 Task: Pick the "Basketball" avatar for your profile.
Action: Mouse moved to (1078, 34)
Screenshot: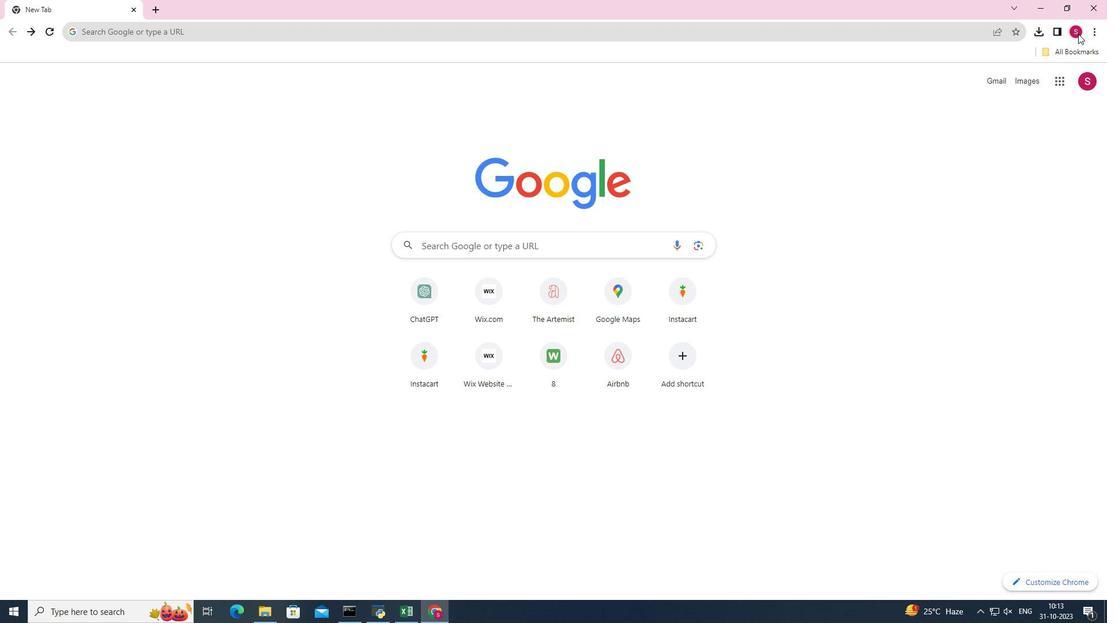
Action: Mouse pressed left at (1078, 34)
Screenshot: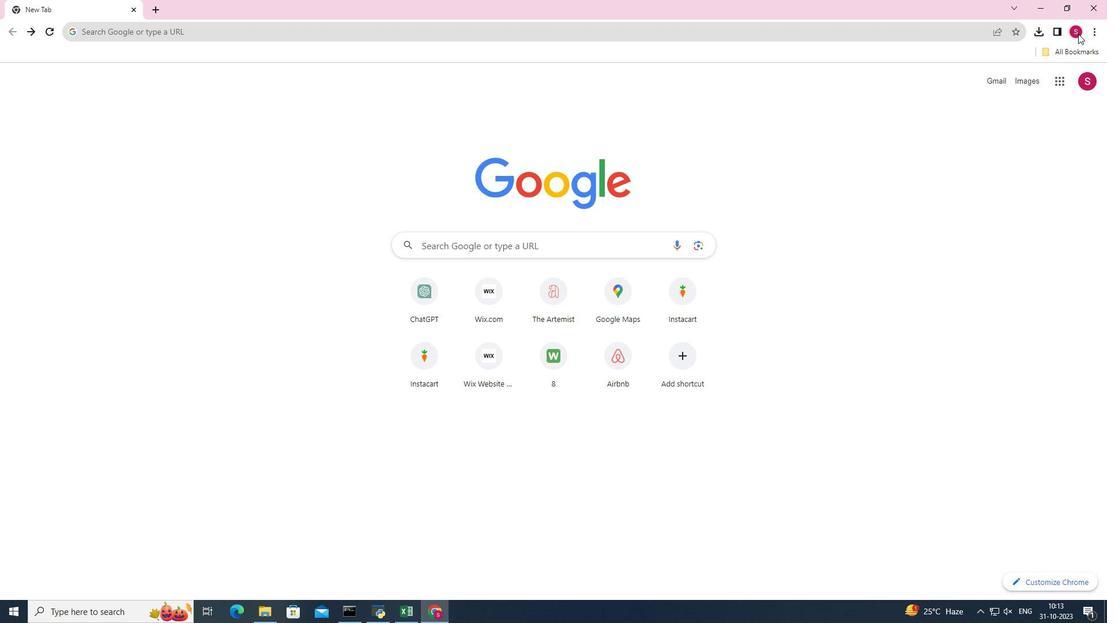 
Action: Mouse moved to (1067, 80)
Screenshot: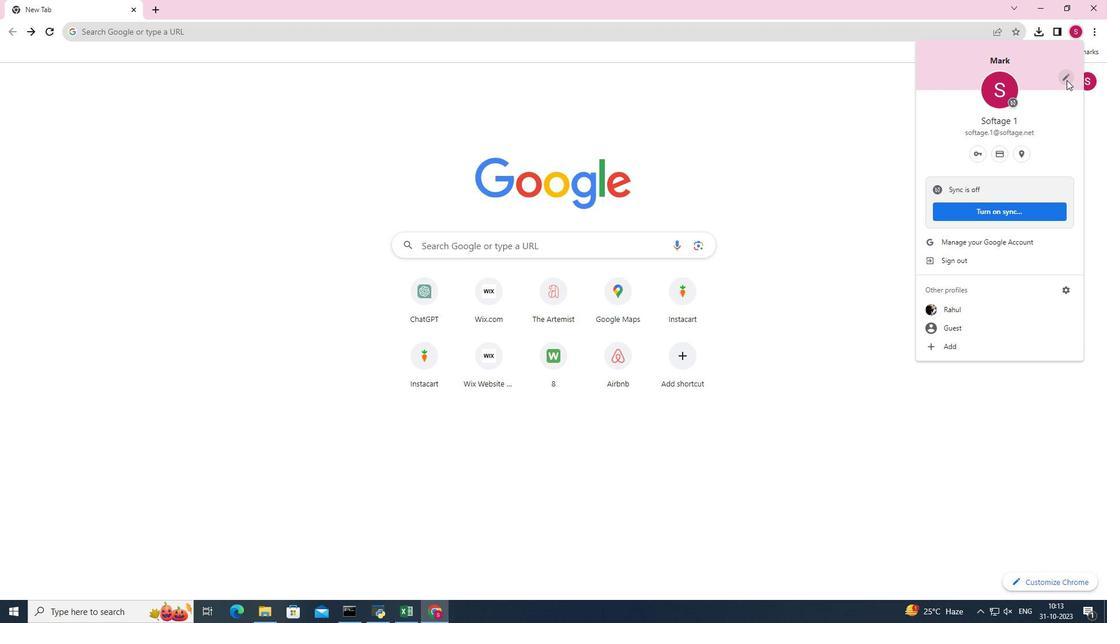 
Action: Mouse pressed left at (1067, 80)
Screenshot: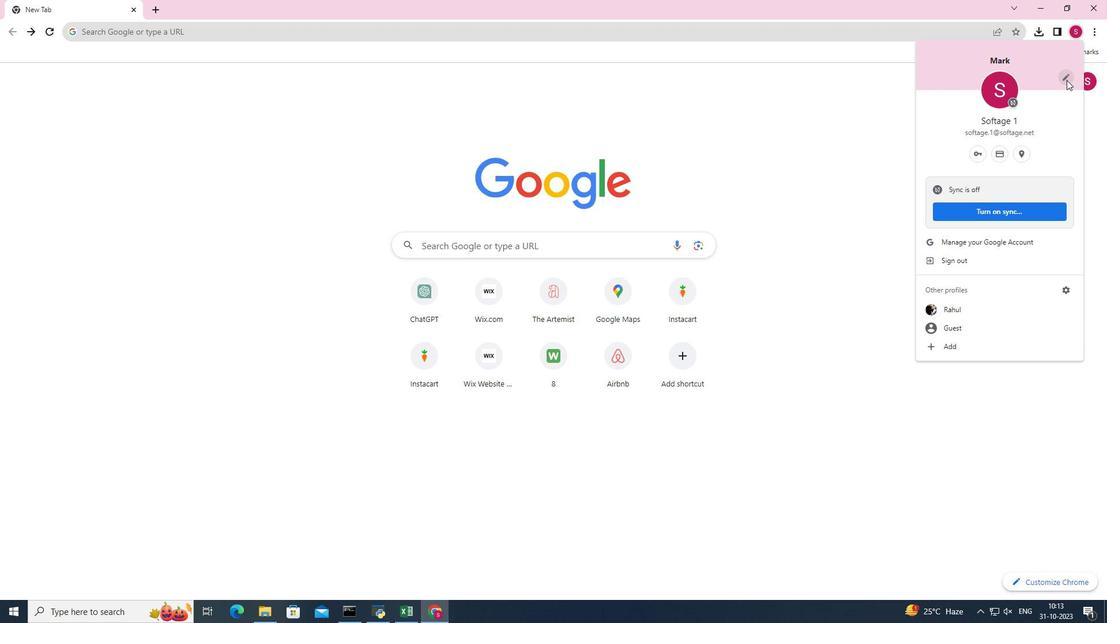 
Action: Mouse moved to (807, 287)
Screenshot: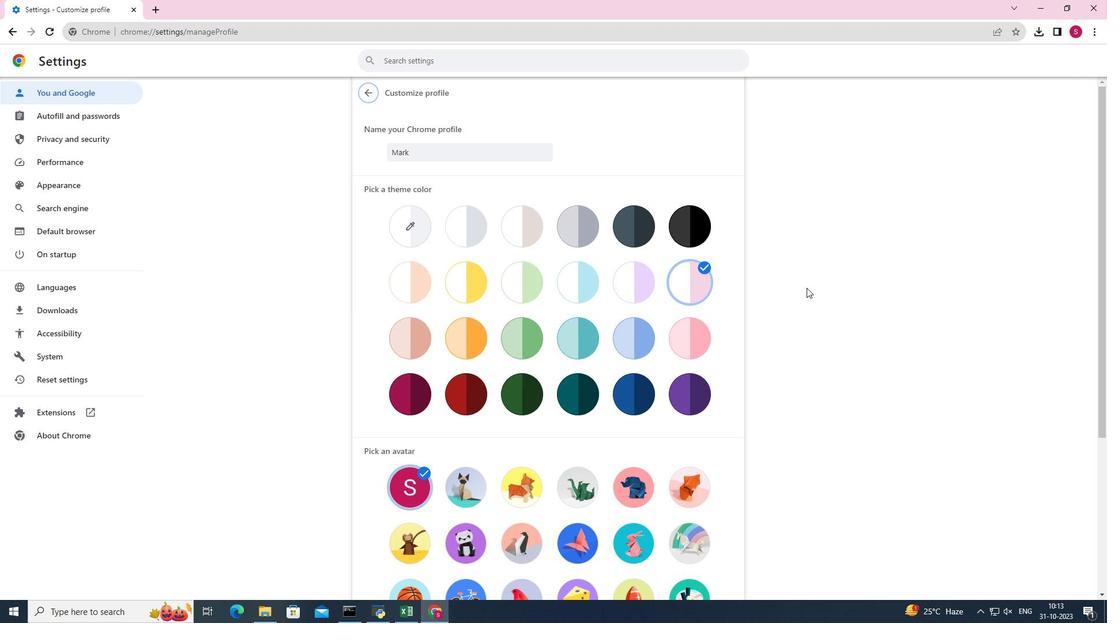 
Action: Mouse scrolled (807, 287) with delta (0, 0)
Screenshot: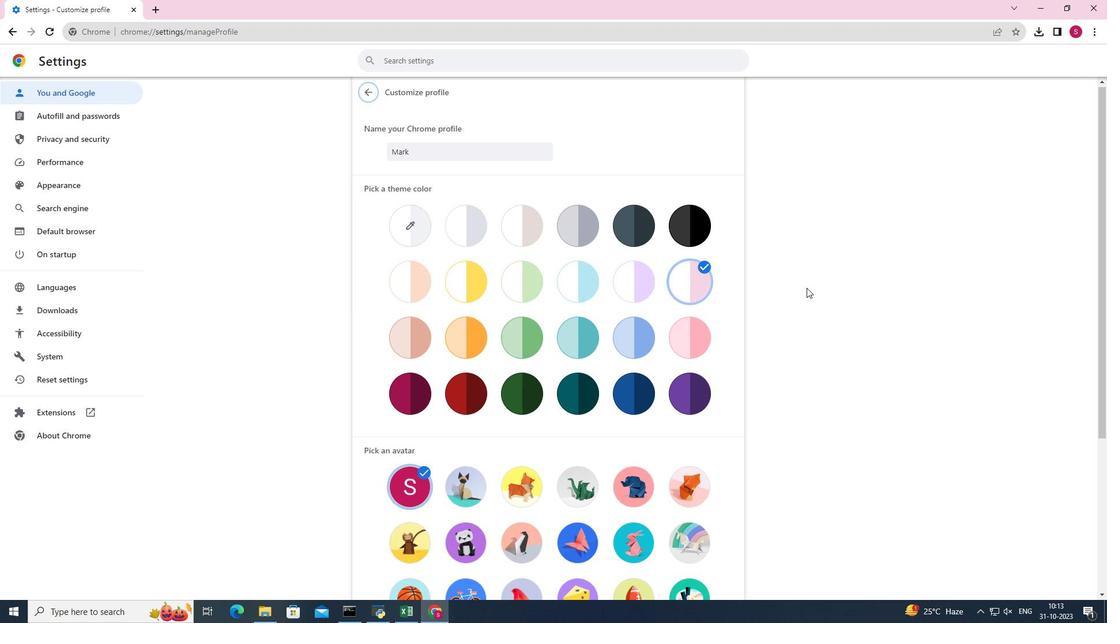 
Action: Mouse scrolled (807, 287) with delta (0, 0)
Screenshot: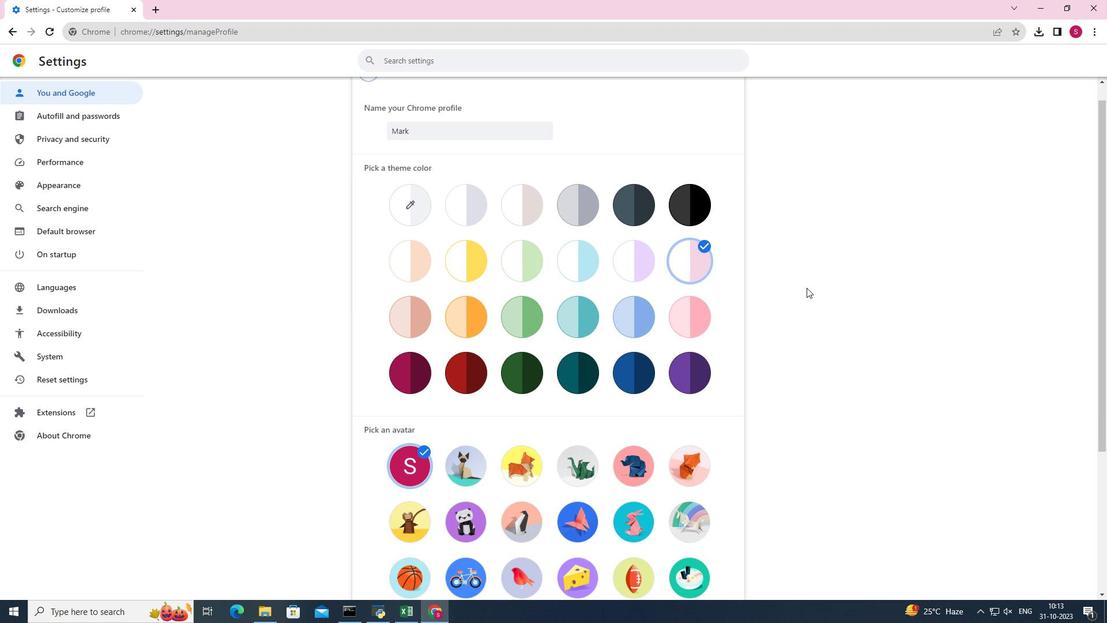 
Action: Mouse scrolled (807, 287) with delta (0, 0)
Screenshot: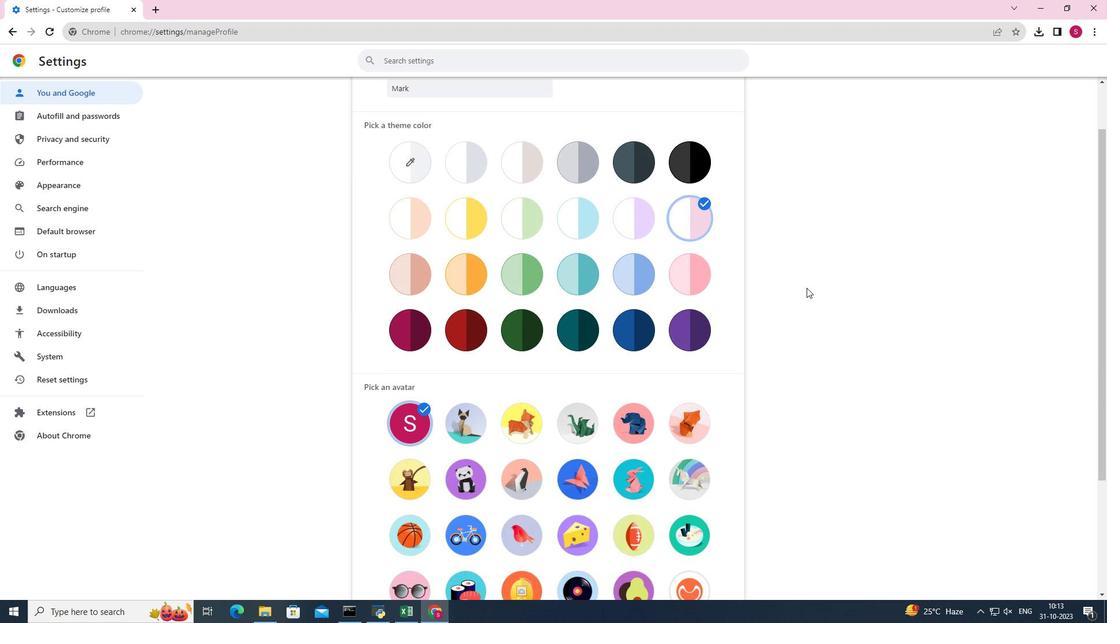 
Action: Mouse scrolled (807, 287) with delta (0, 0)
Screenshot: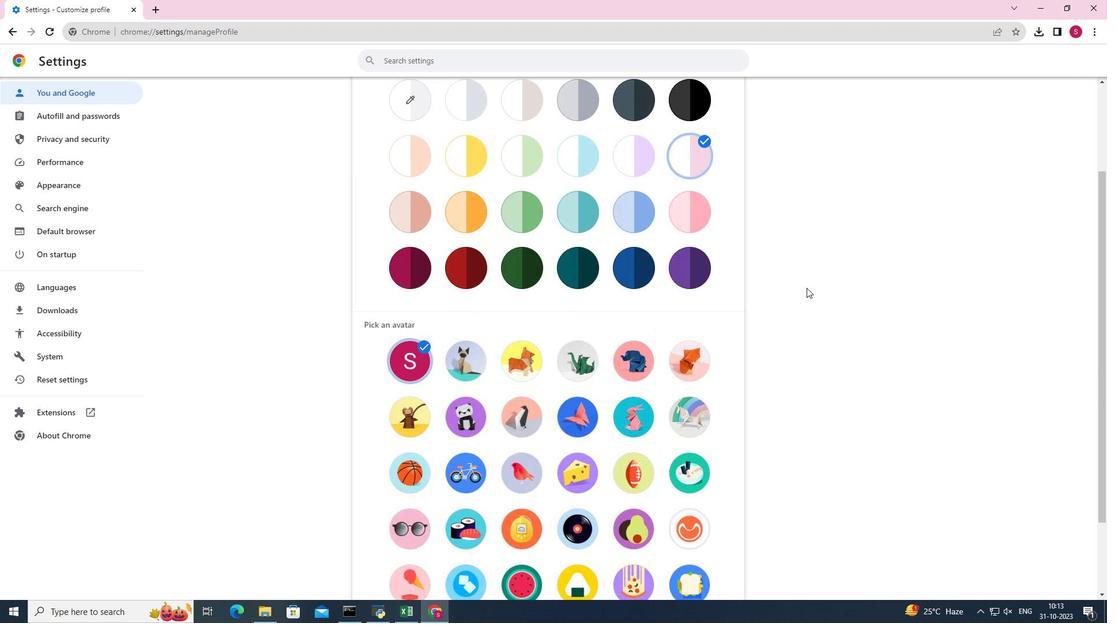
Action: Mouse scrolled (807, 287) with delta (0, 0)
Screenshot: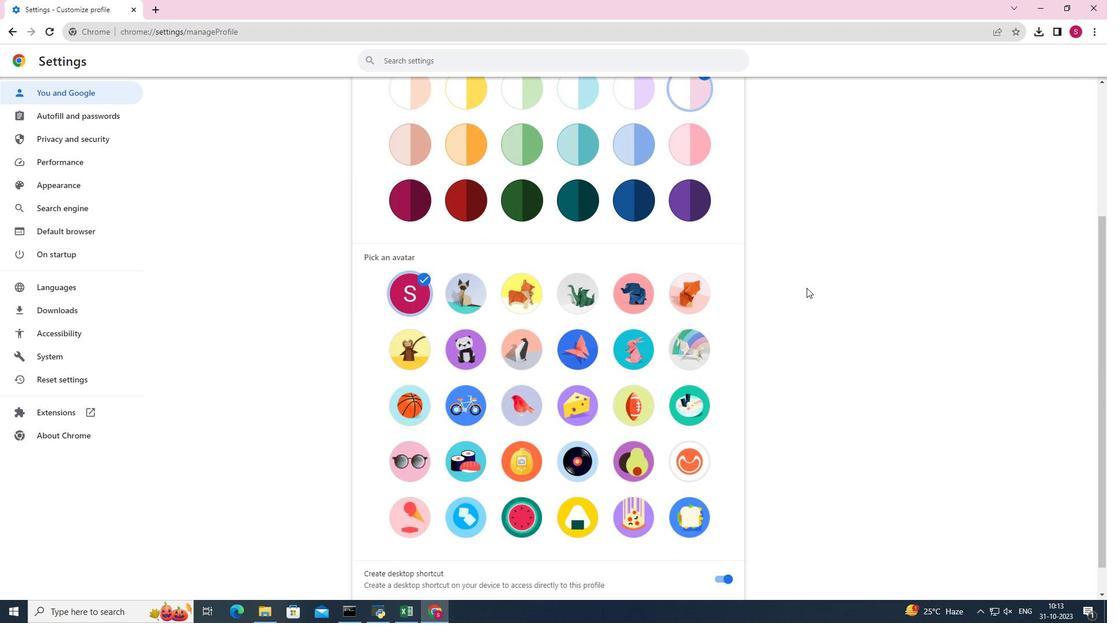 
Action: Mouse moved to (402, 374)
Screenshot: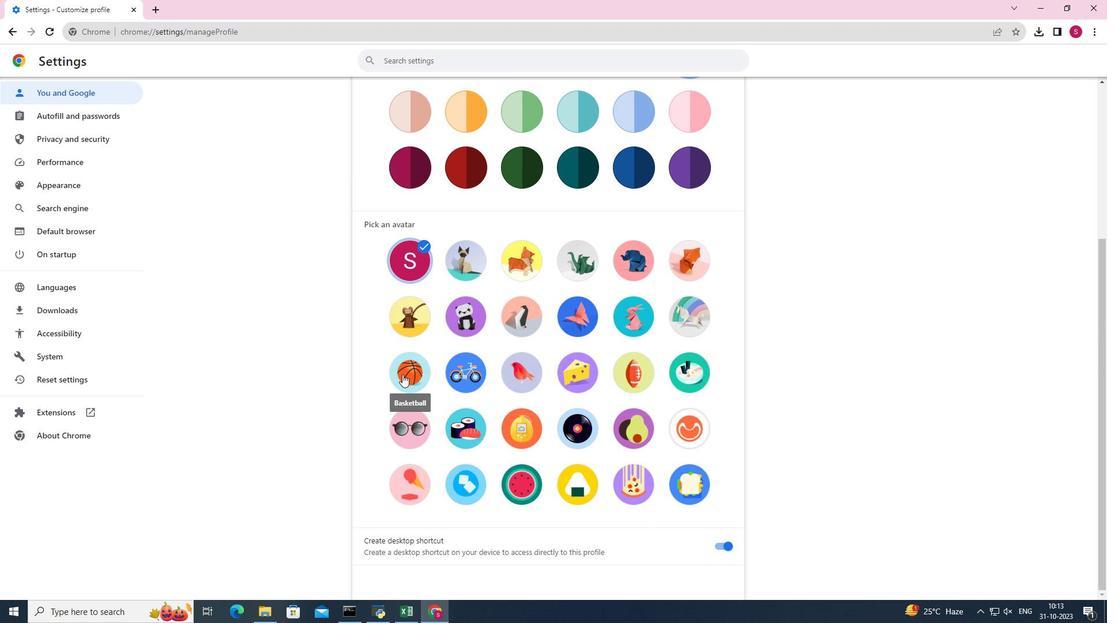 
Action: Mouse pressed left at (402, 374)
Screenshot: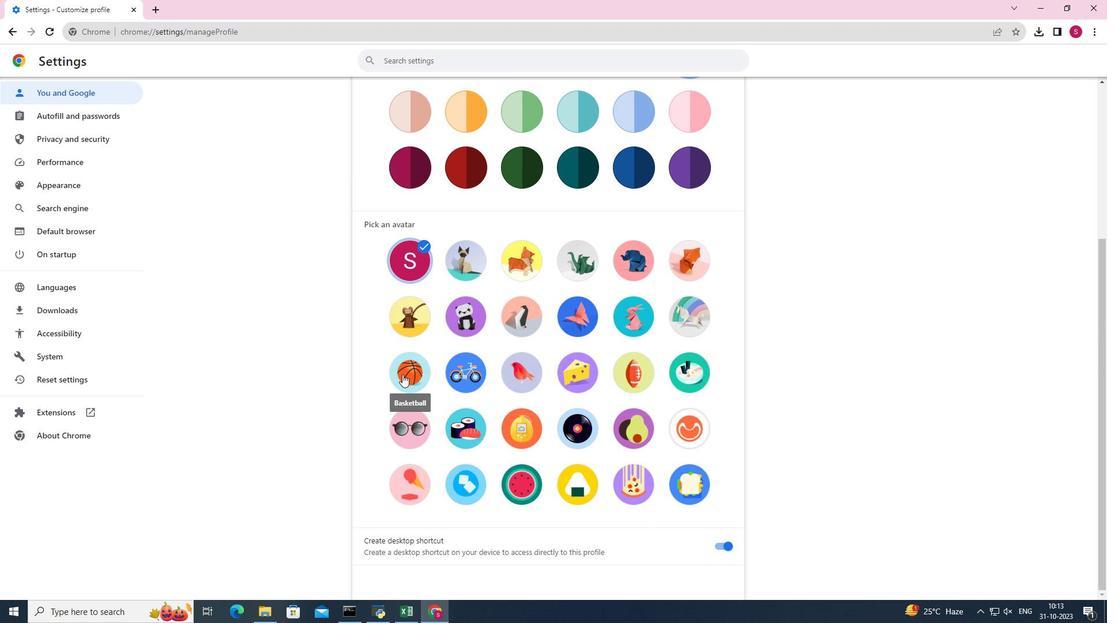 
Action: Mouse pressed left at (402, 374)
Screenshot: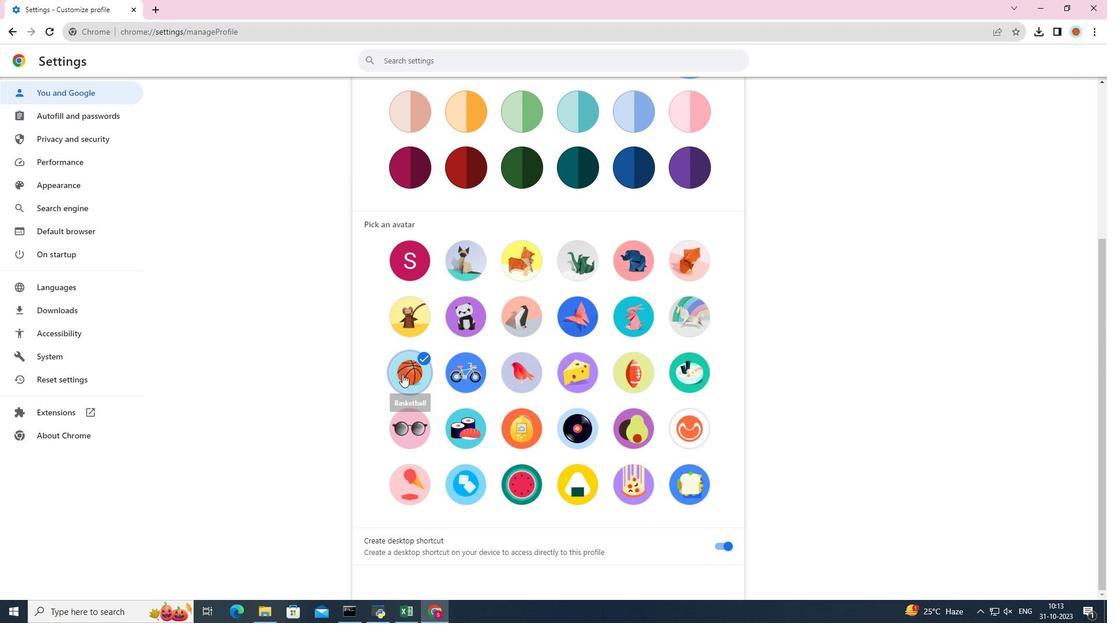 
Action: Mouse moved to (740, 338)
Screenshot: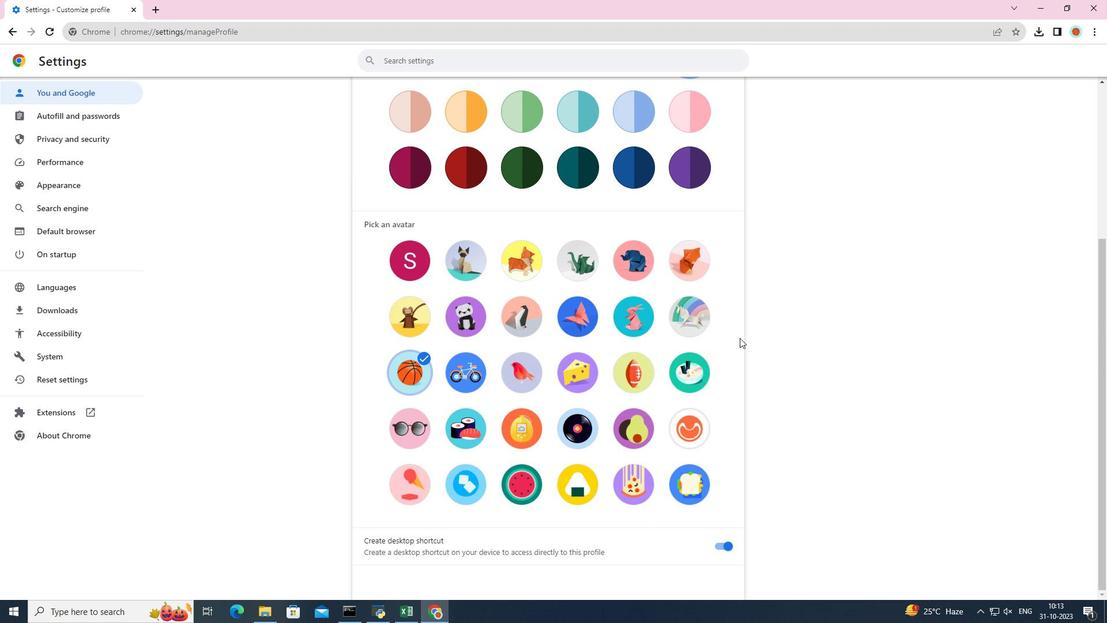 
Action: Mouse pressed left at (740, 338)
Screenshot: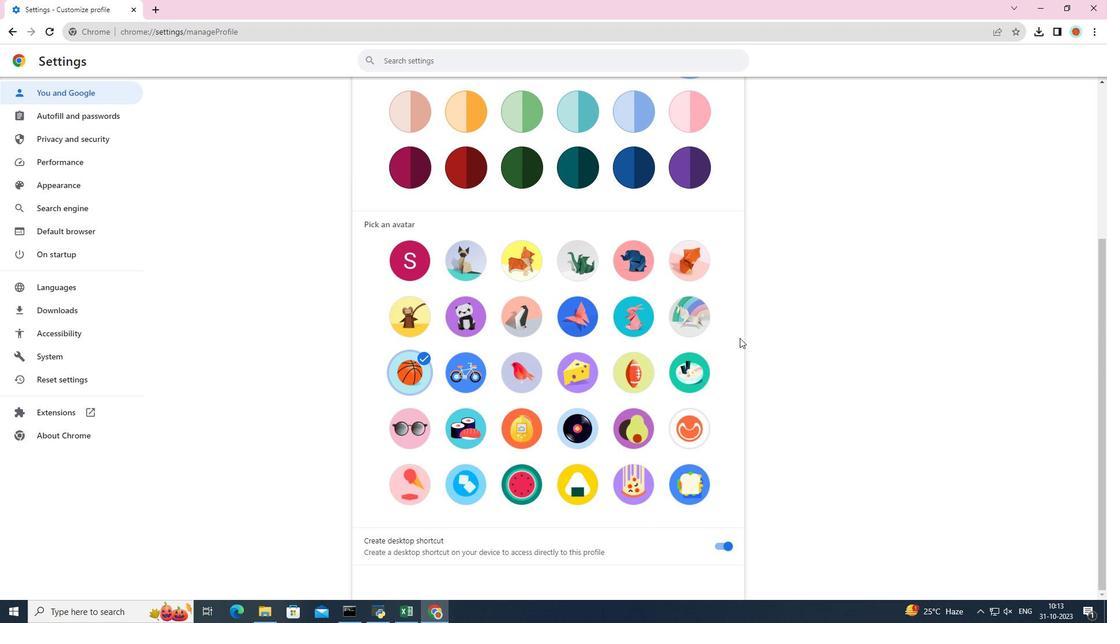 
